 Task: Apply visibility "workspace visible".
Action: Mouse moved to (205, 397)
Screenshot: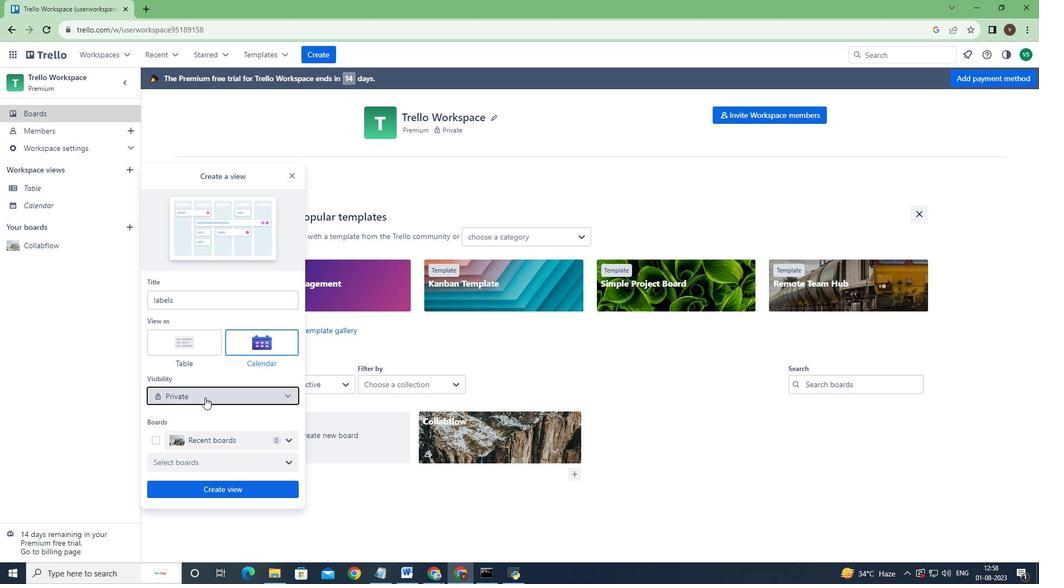 
Action: Mouse pressed left at (205, 397)
Screenshot: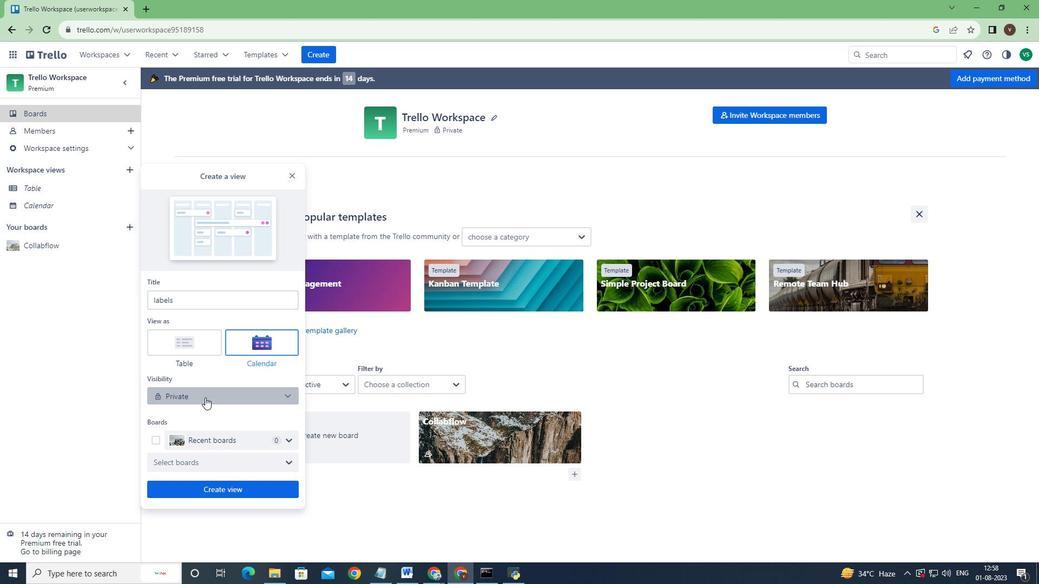 
Action: Mouse moved to (195, 461)
Screenshot: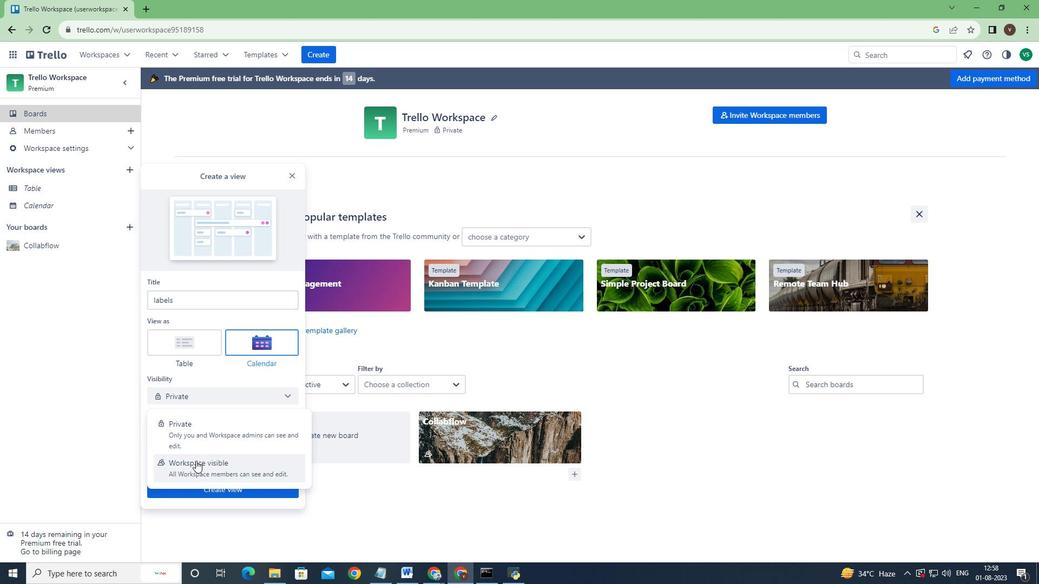 
Action: Mouse pressed left at (195, 461)
Screenshot: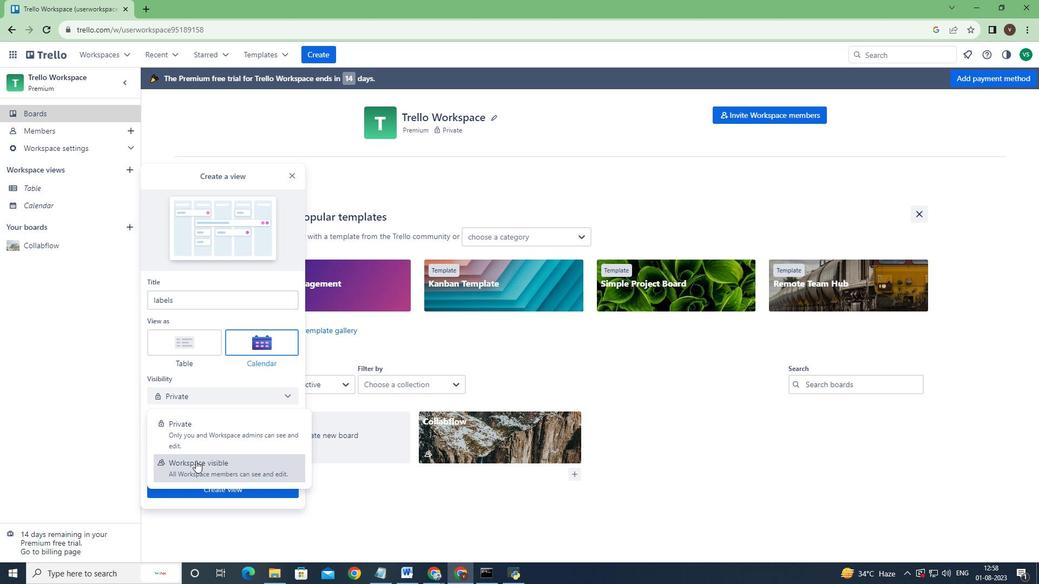 
